 Task: In saved jobes turn off in-app notifications.
Action: Mouse moved to (762, 80)
Screenshot: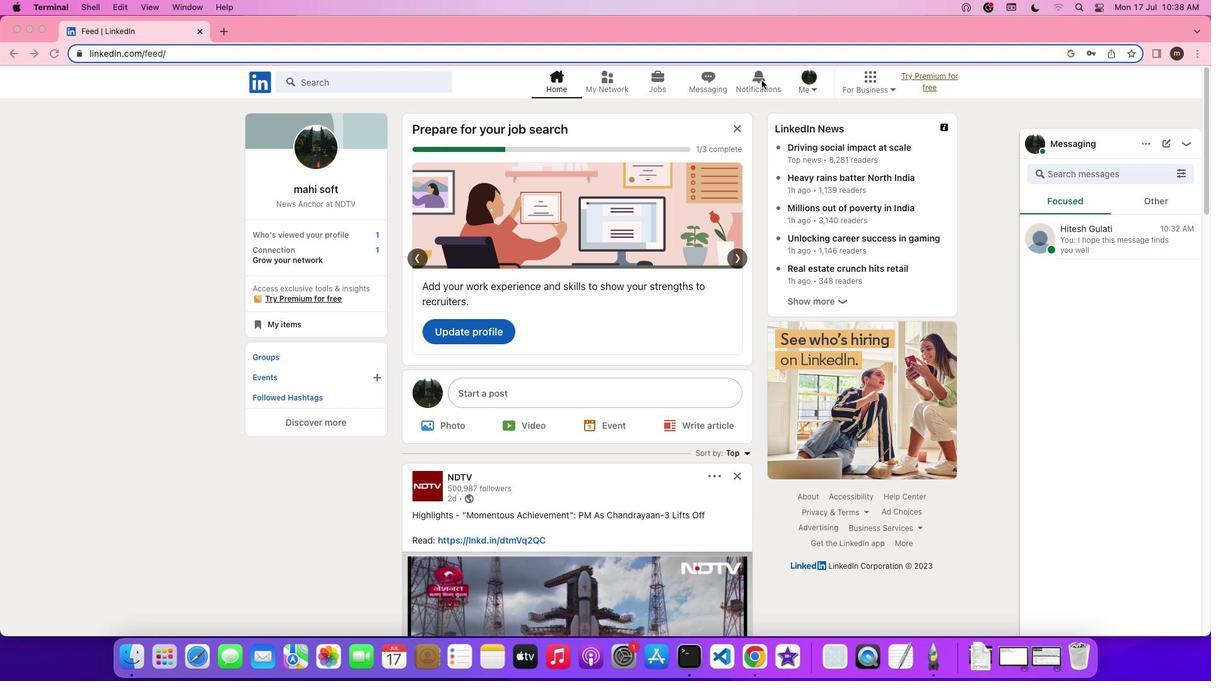 
Action: Mouse pressed left at (762, 80)
Screenshot: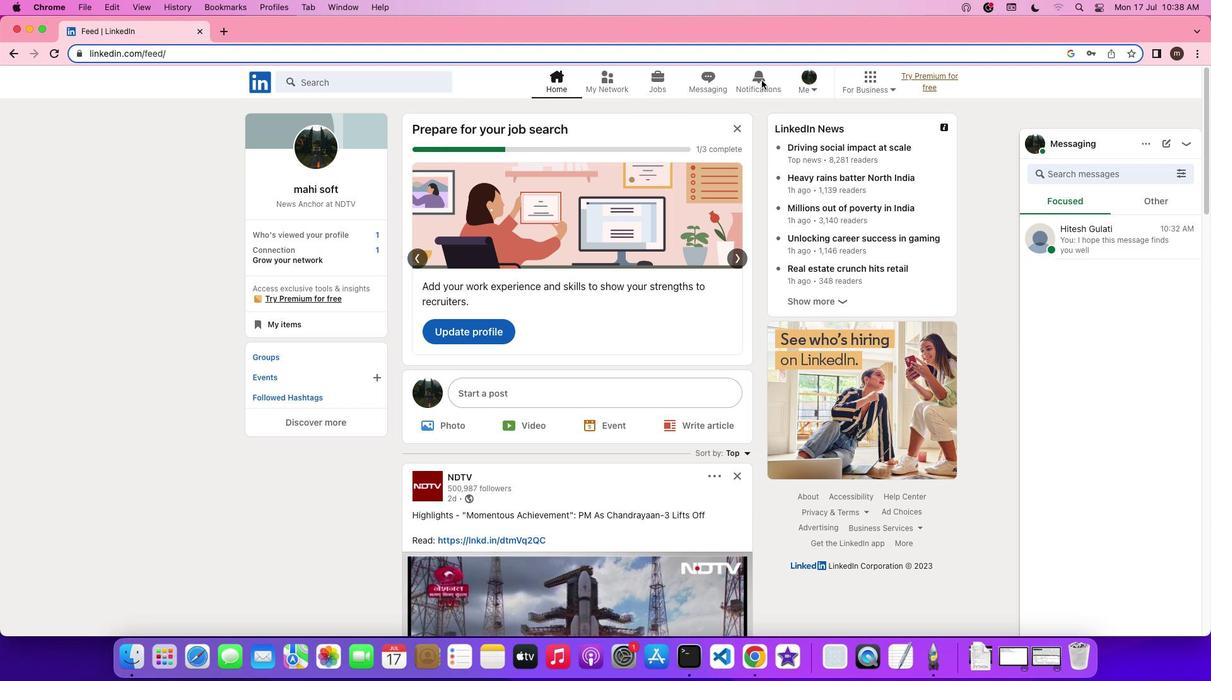 
Action: Mouse pressed left at (762, 80)
Screenshot: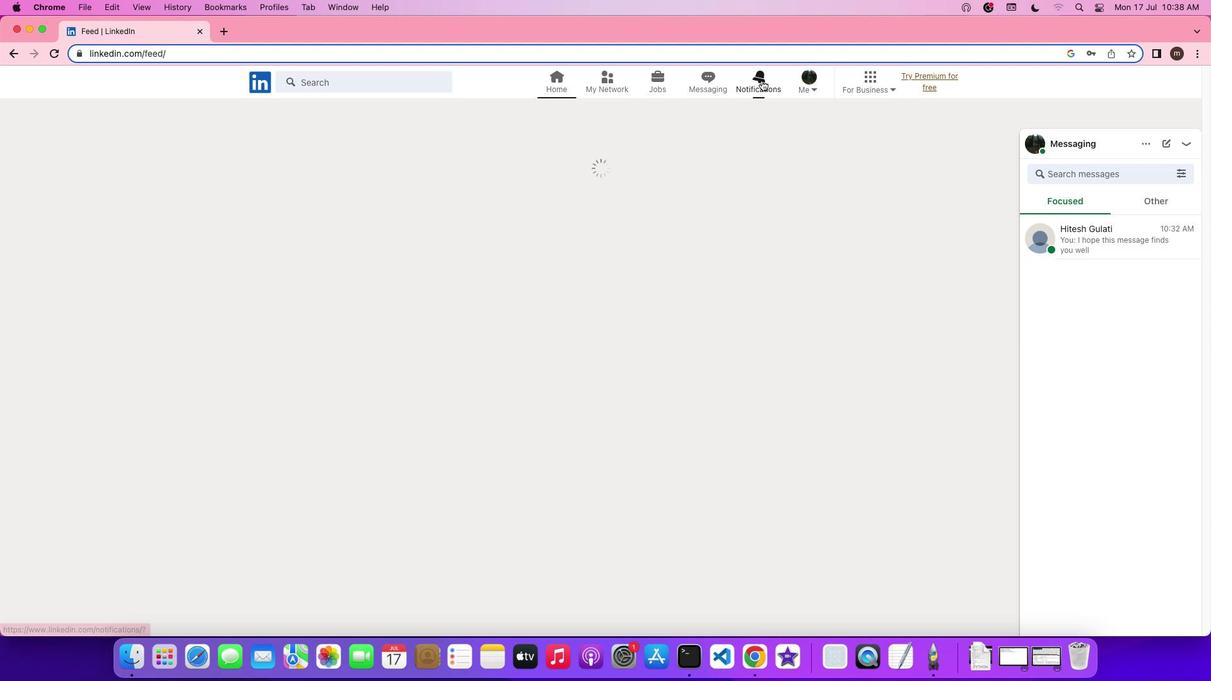 
Action: Mouse moved to (290, 164)
Screenshot: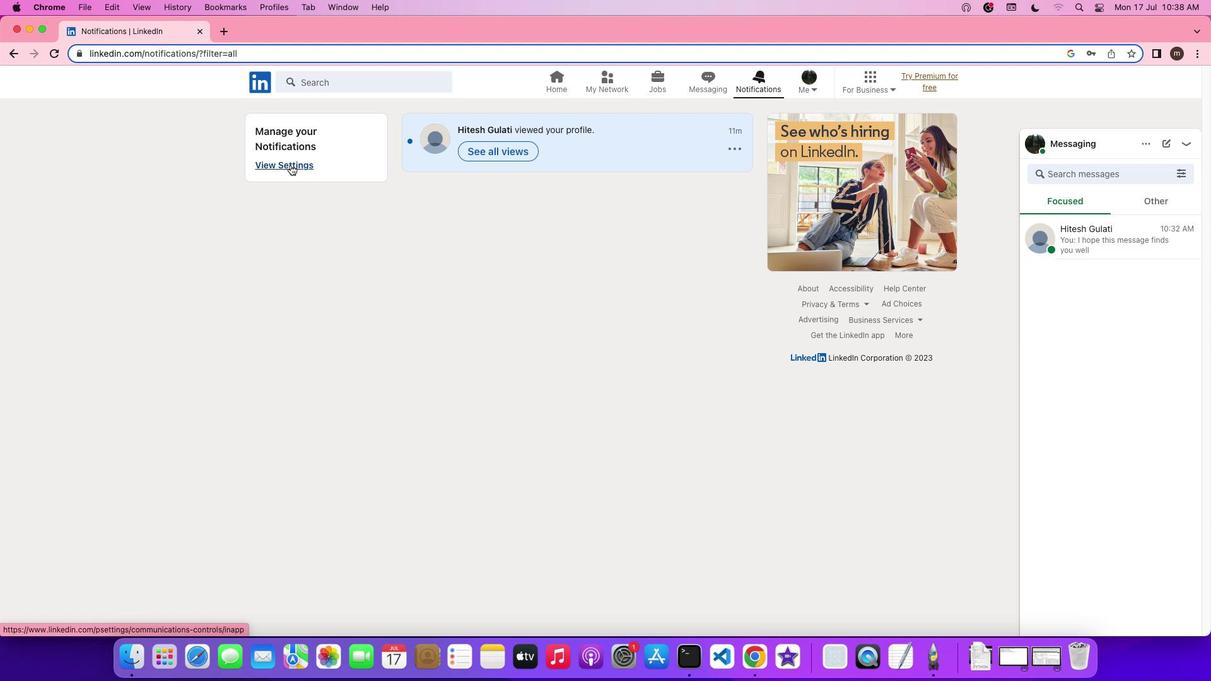 
Action: Mouse pressed left at (290, 164)
Screenshot: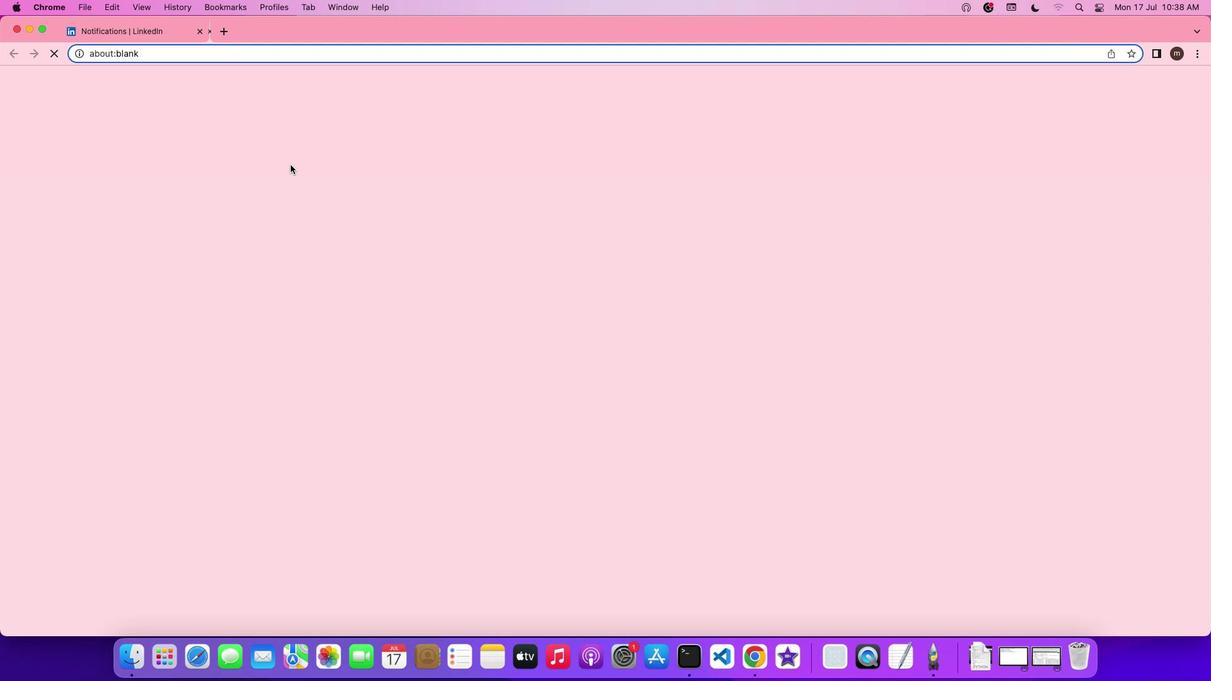 
Action: Mouse moved to (520, 215)
Screenshot: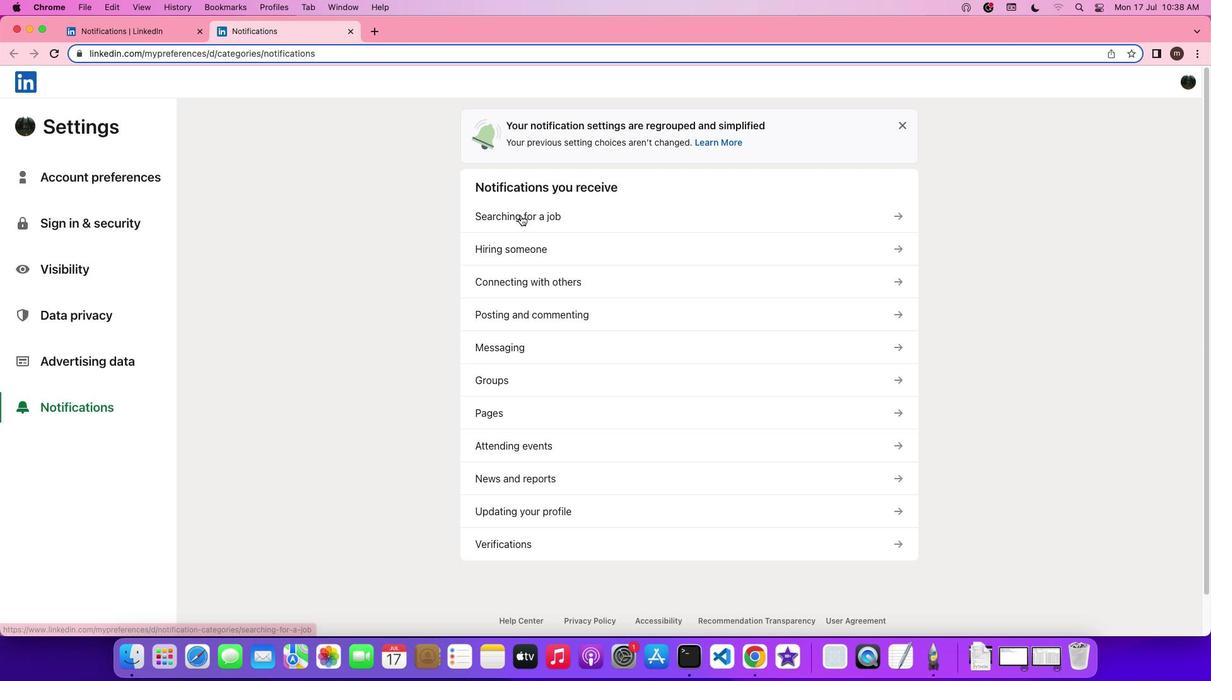 
Action: Mouse pressed left at (520, 215)
Screenshot: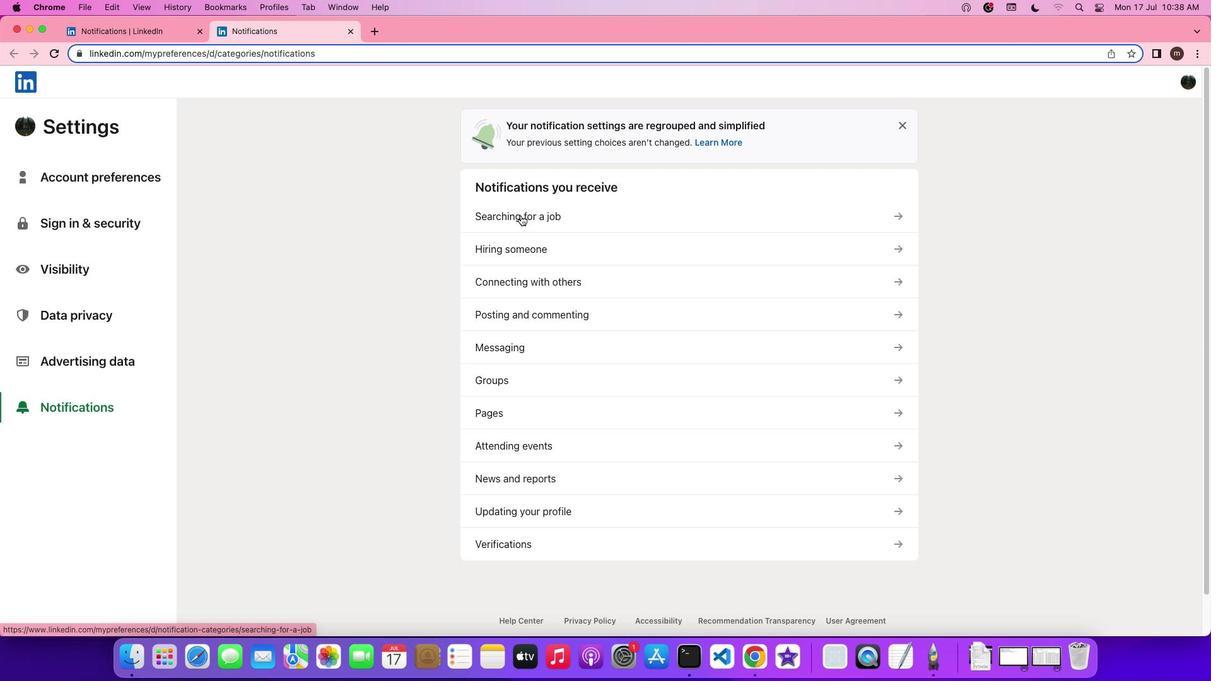 
Action: Mouse moved to (528, 253)
Screenshot: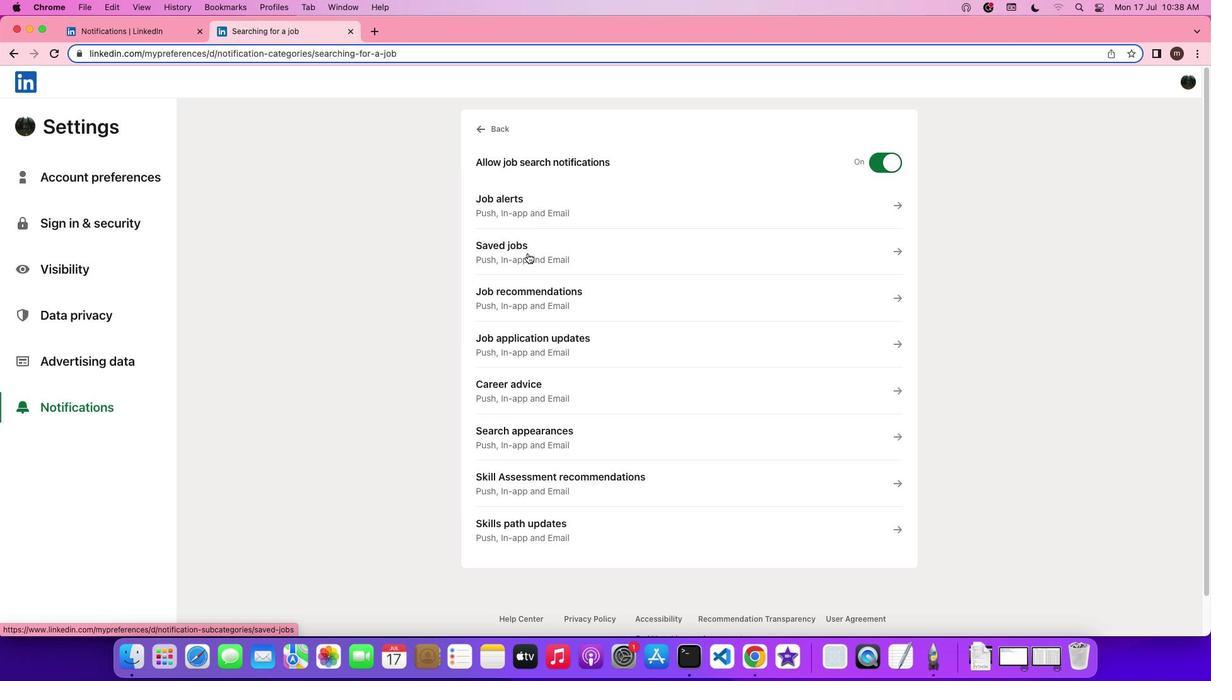 
Action: Mouse pressed left at (528, 253)
Screenshot: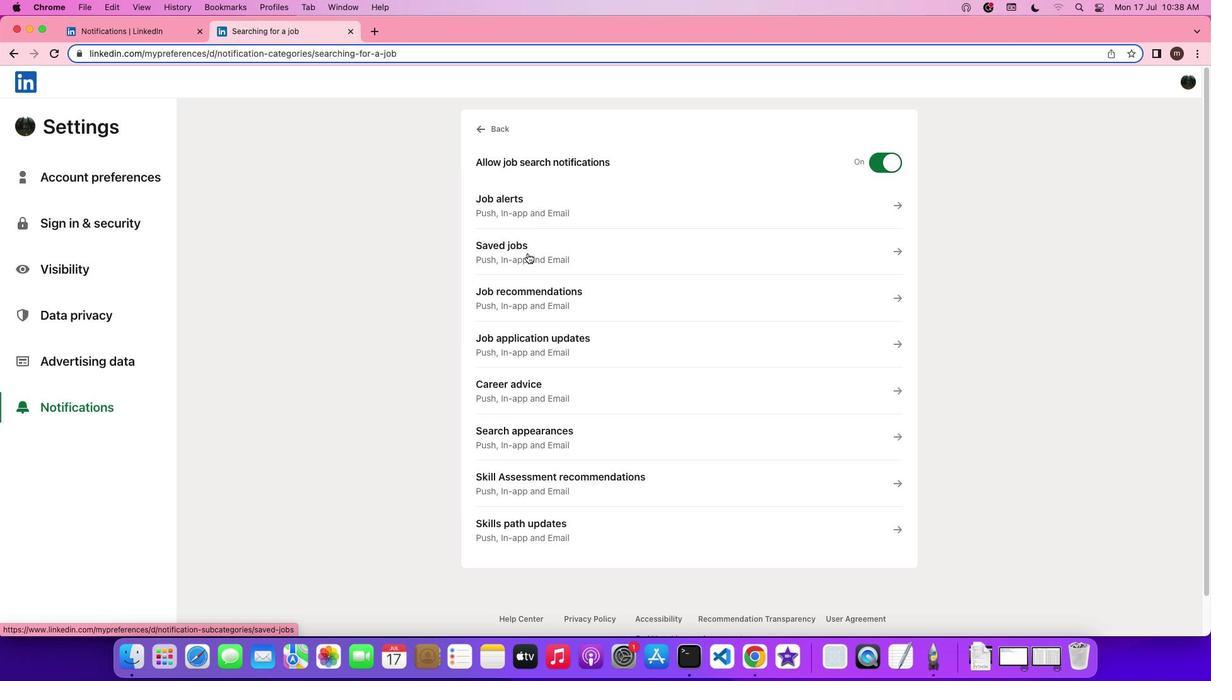 
Action: Mouse moved to (886, 229)
Screenshot: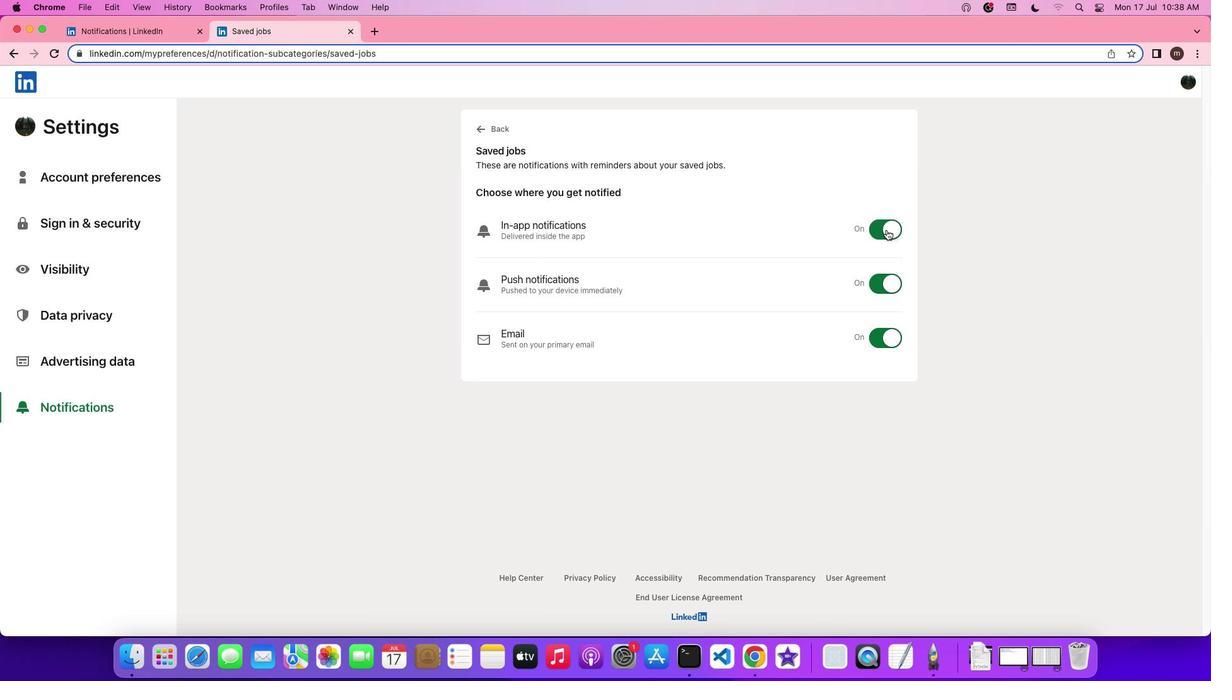 
Action: Mouse pressed left at (886, 229)
Screenshot: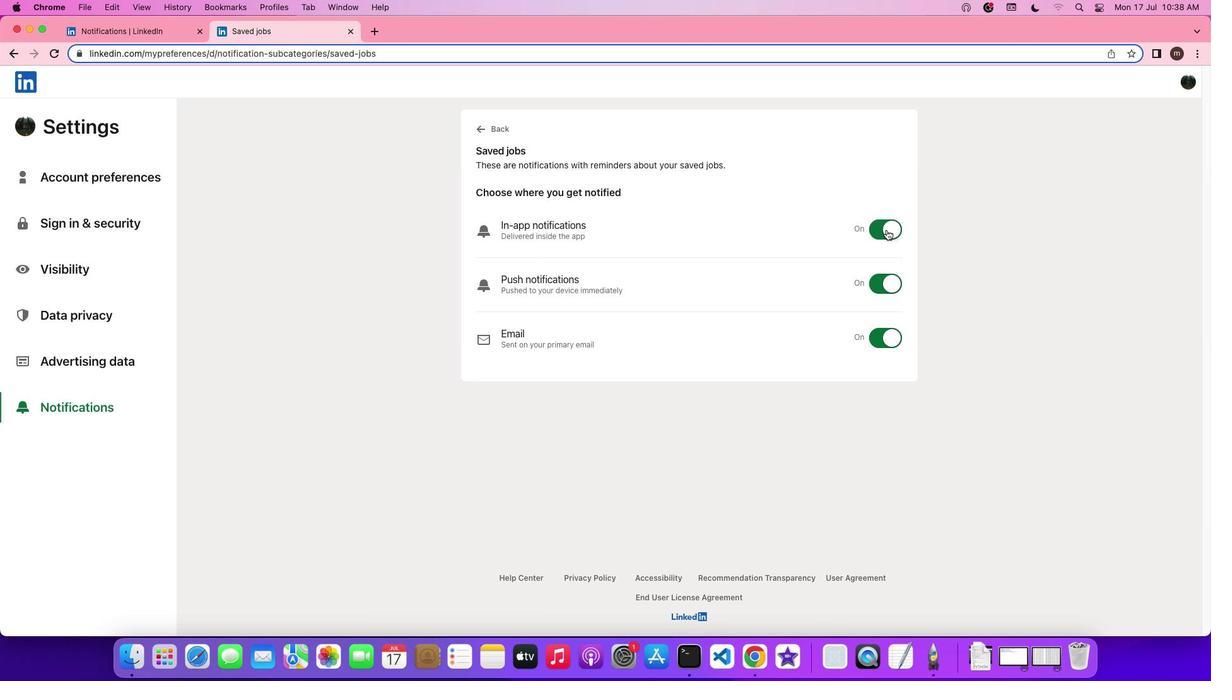 
Action: Mouse moved to (917, 233)
Screenshot: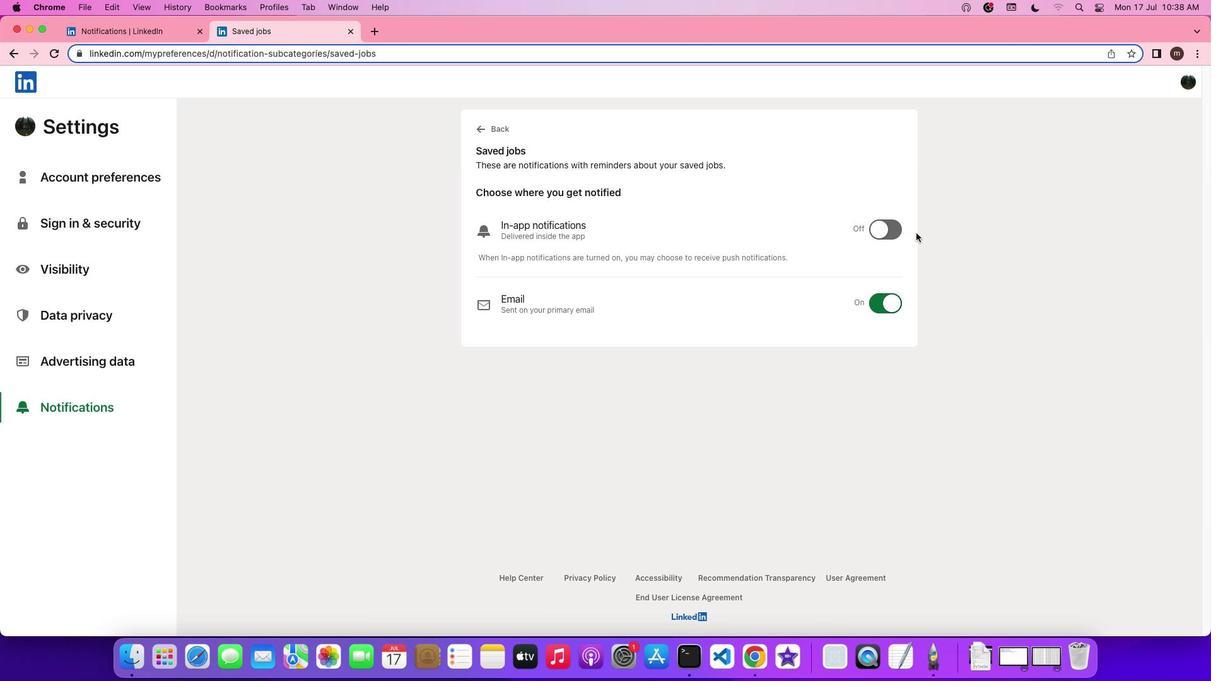 
